 Task: Select the Azores Time as time zone for the schedule.
Action: Mouse moved to (319, 127)
Screenshot: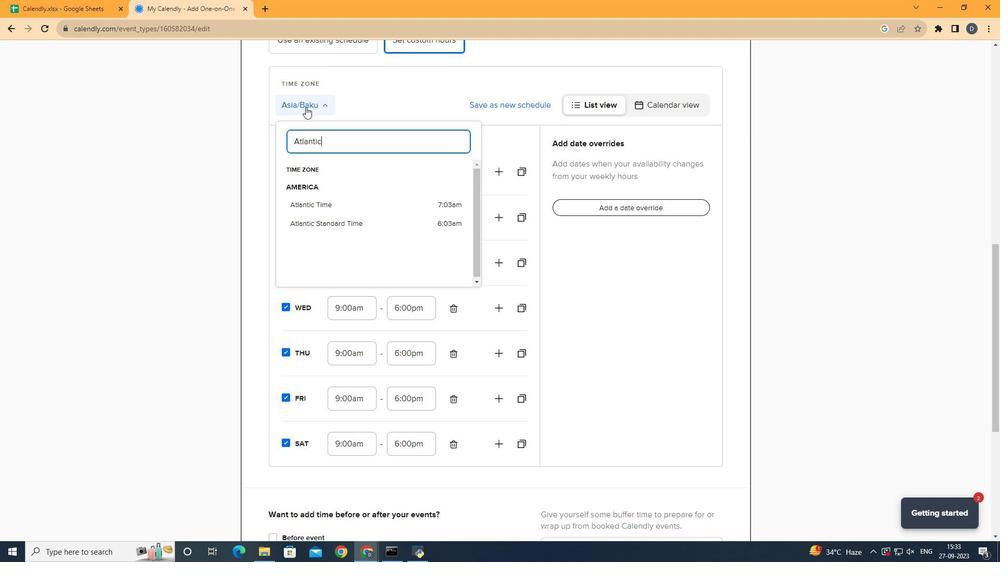 
Action: Mouse pressed left at (319, 127)
Screenshot: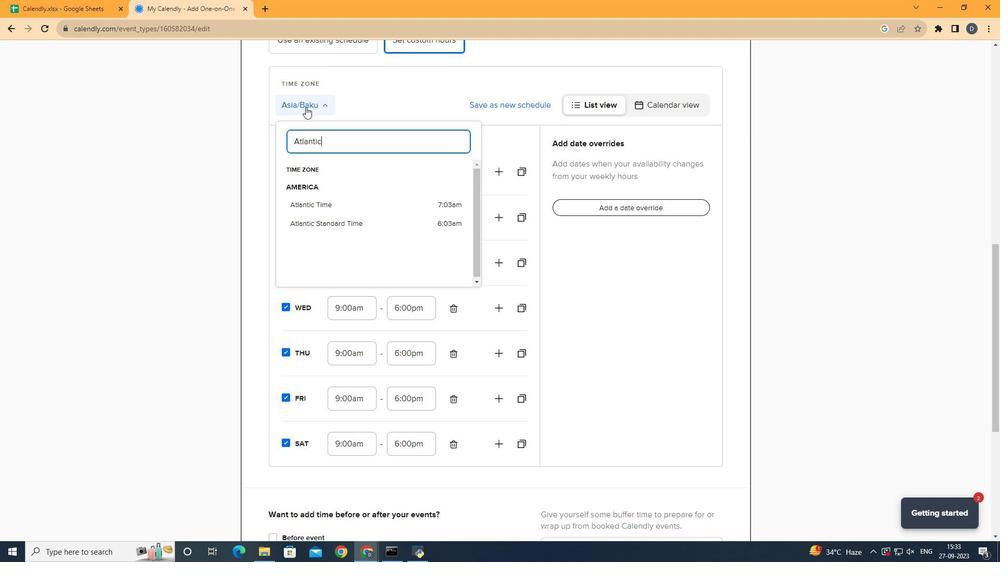 
Action: Mouse moved to (416, 135)
Screenshot: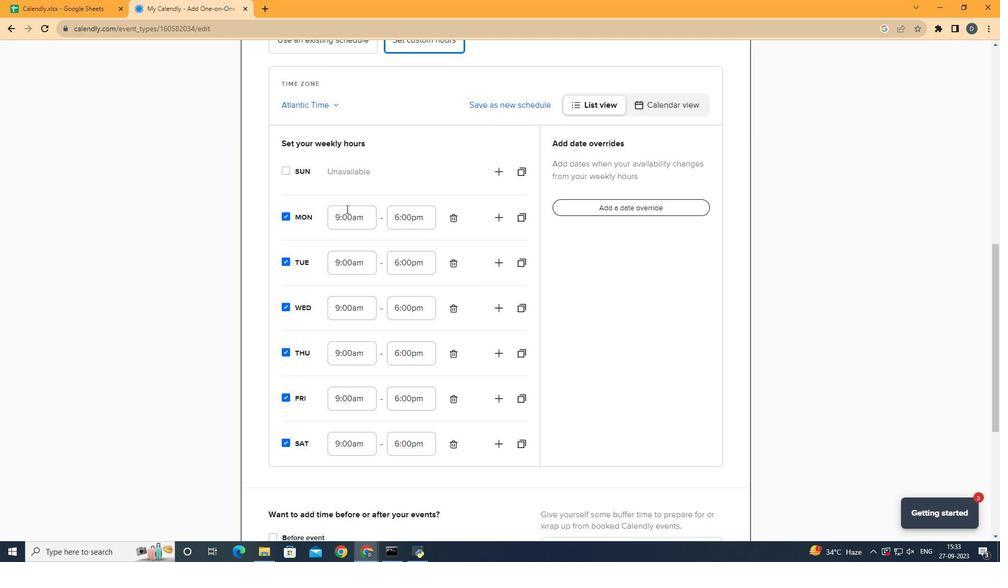 
Action: Mouse pressed left at (416, 135)
Screenshot: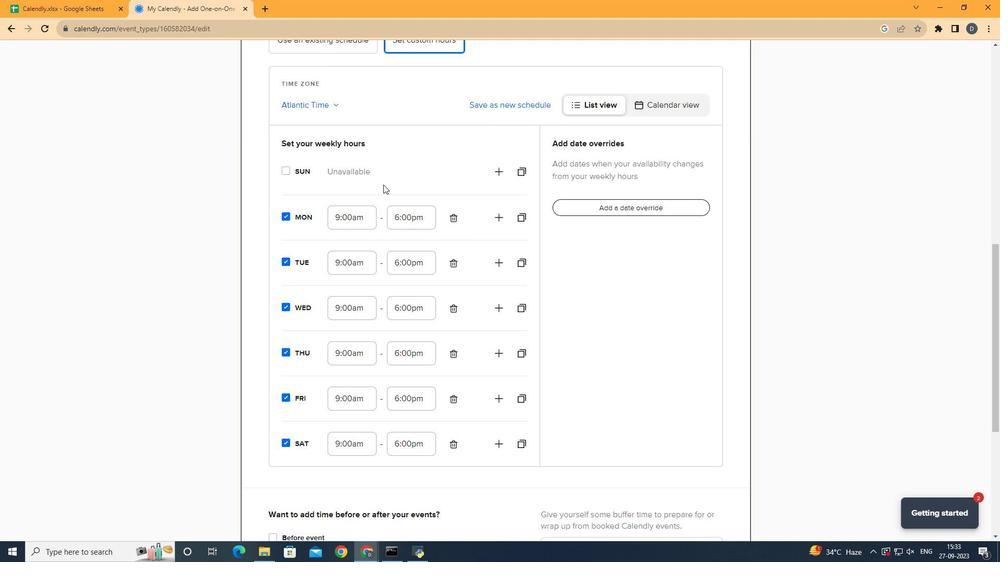 
Action: Mouse moved to (583, 129)
Screenshot: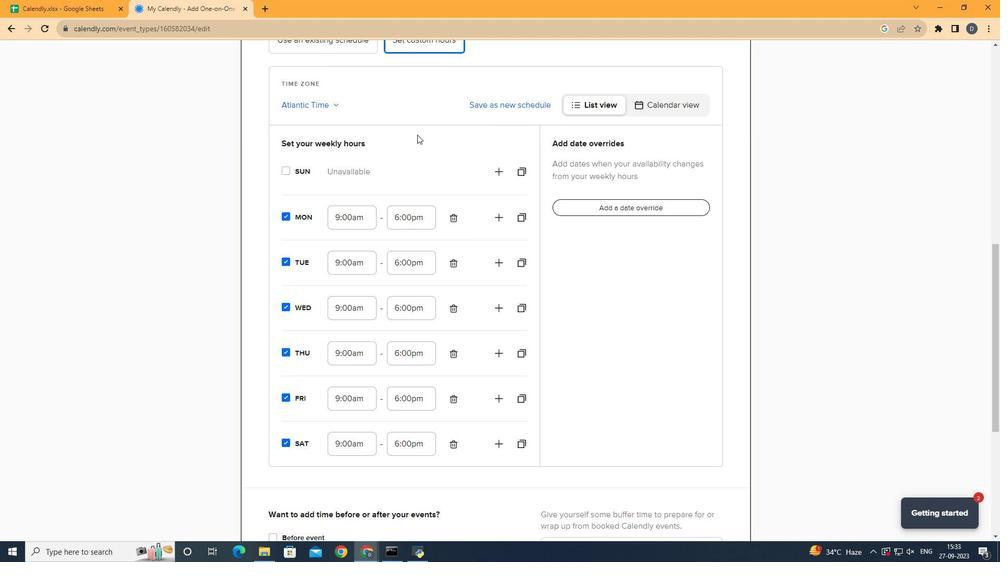 
